 Task: Check the percentage active listings of 4 bedrooms in the last 5 years.
Action: Mouse moved to (764, 165)
Screenshot: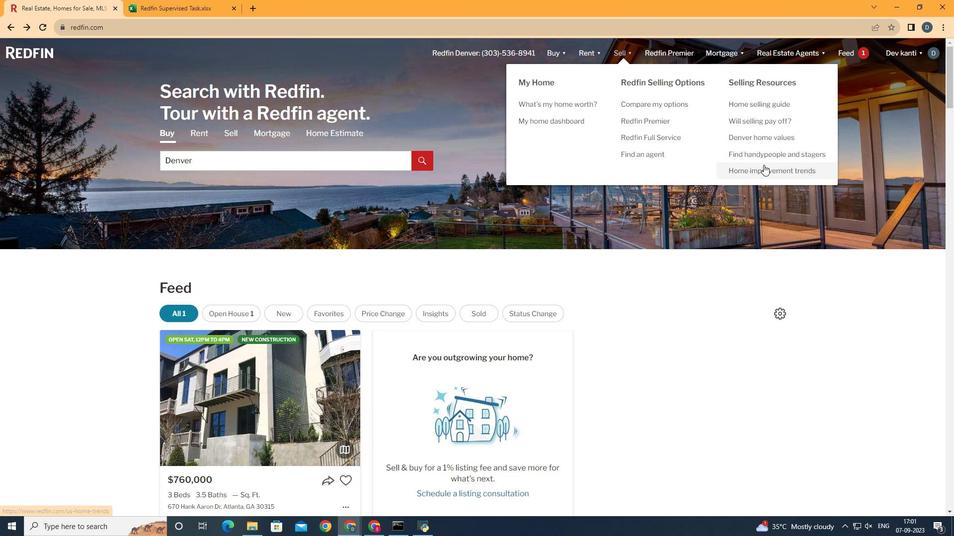 
Action: Mouse pressed left at (764, 165)
Screenshot: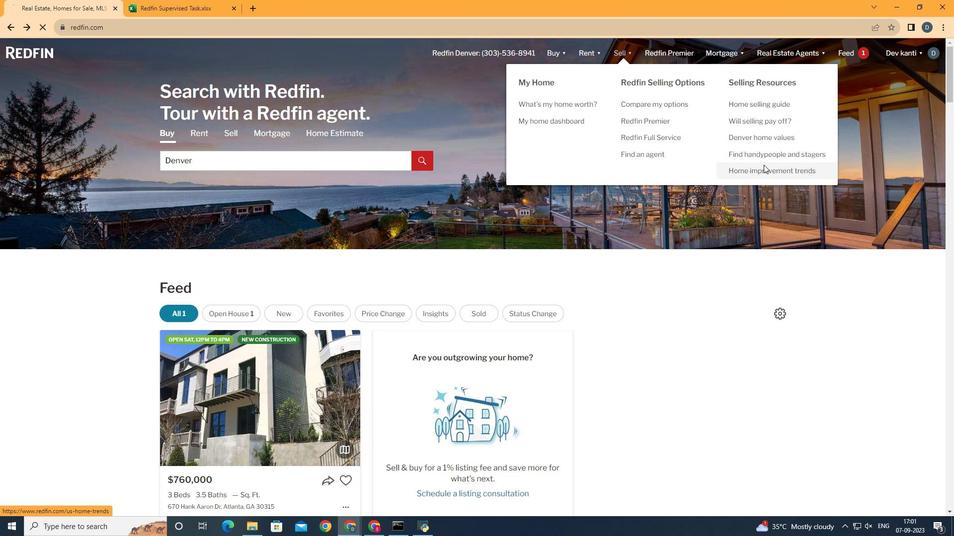
Action: Mouse moved to (233, 189)
Screenshot: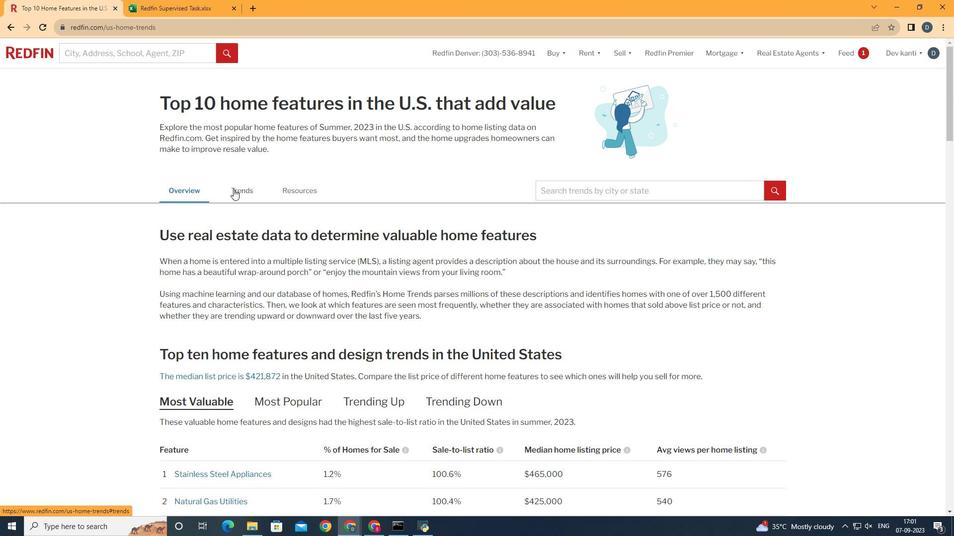 
Action: Mouse pressed left at (233, 189)
Screenshot: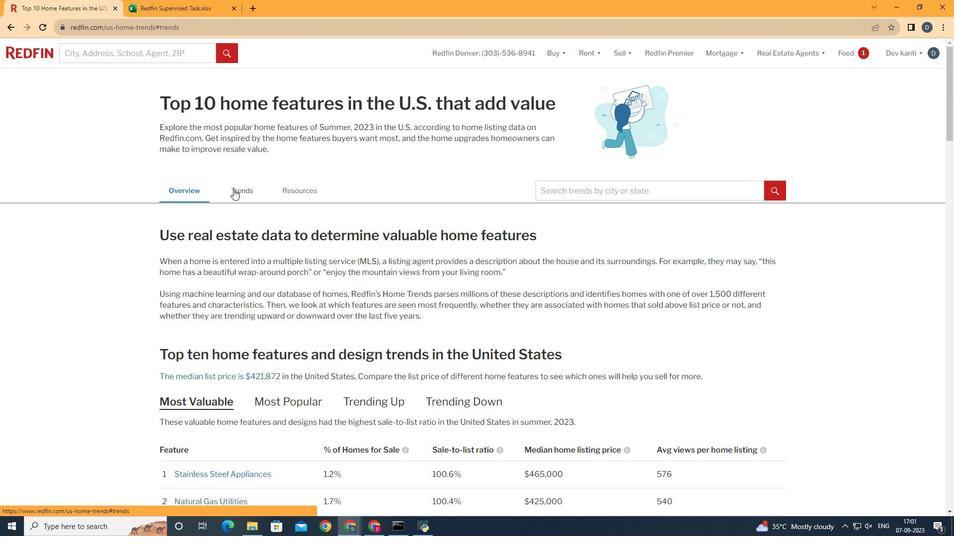 
Action: Mouse moved to (305, 231)
Screenshot: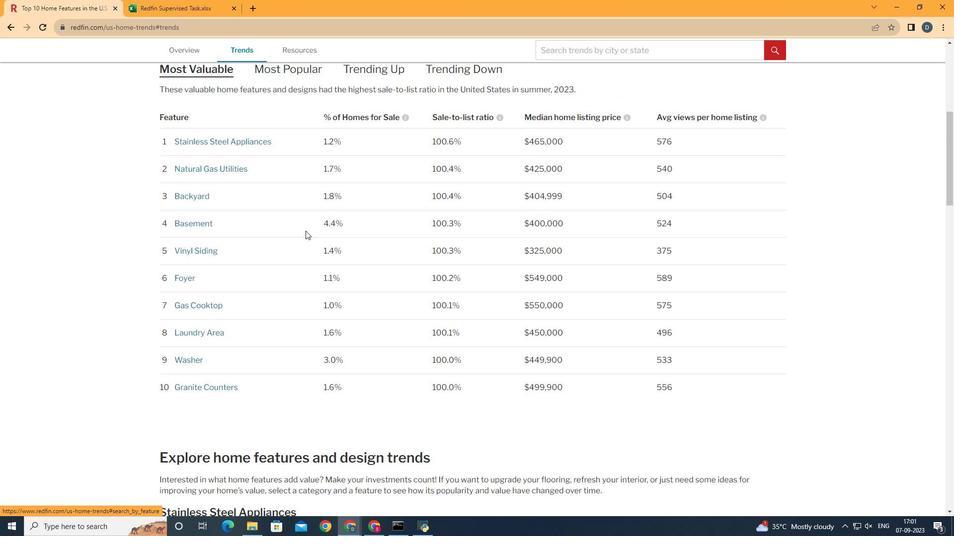 
Action: Mouse scrolled (305, 230) with delta (0, 0)
Screenshot: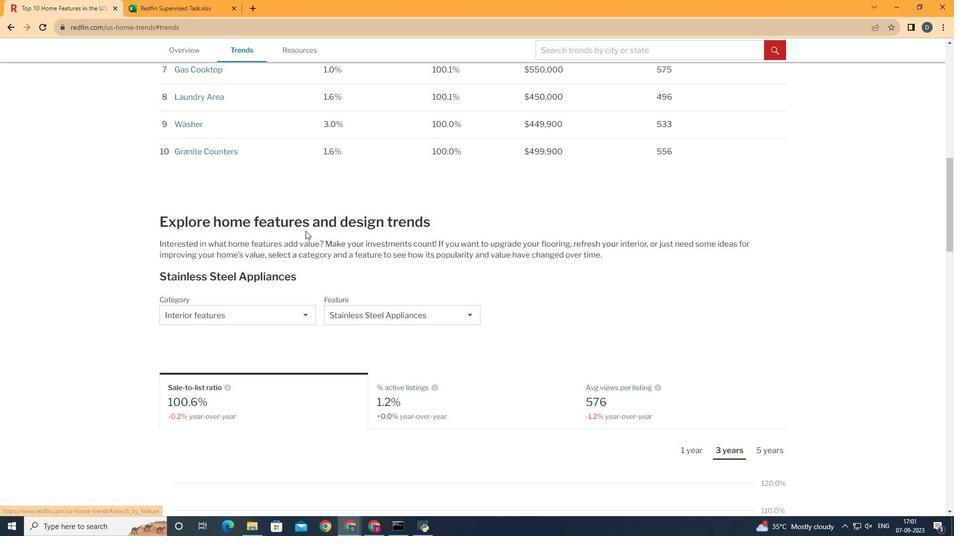 
Action: Mouse scrolled (305, 230) with delta (0, 0)
Screenshot: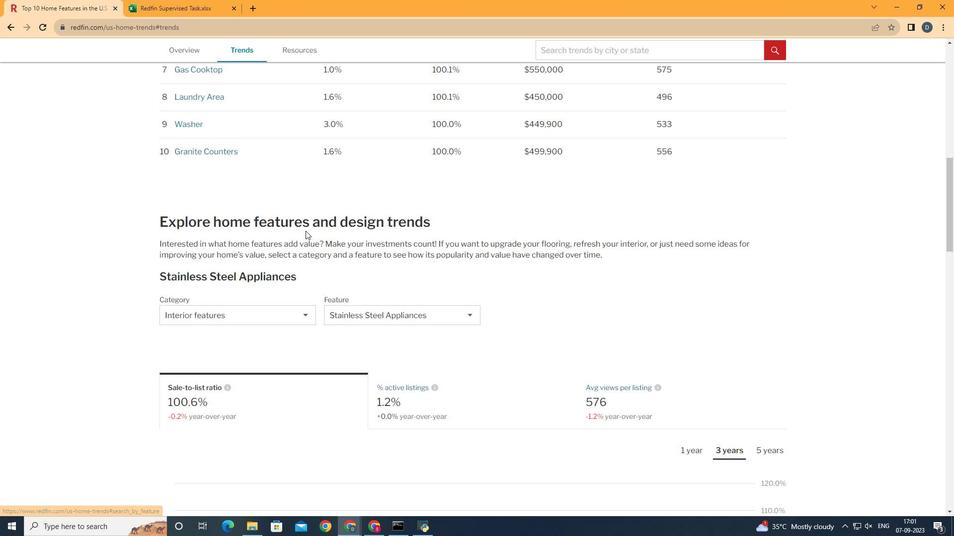
Action: Mouse scrolled (305, 230) with delta (0, 0)
Screenshot: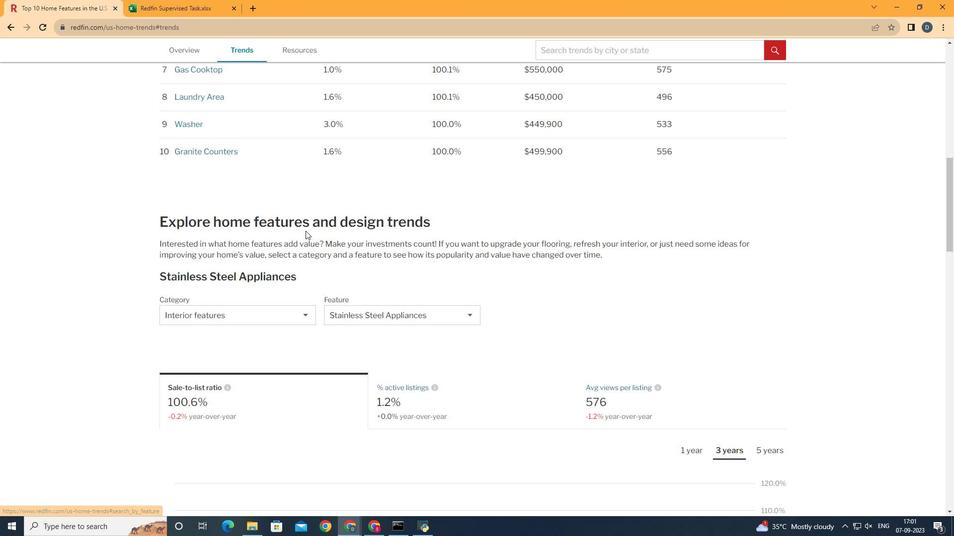 
Action: Mouse scrolled (305, 230) with delta (0, 0)
Screenshot: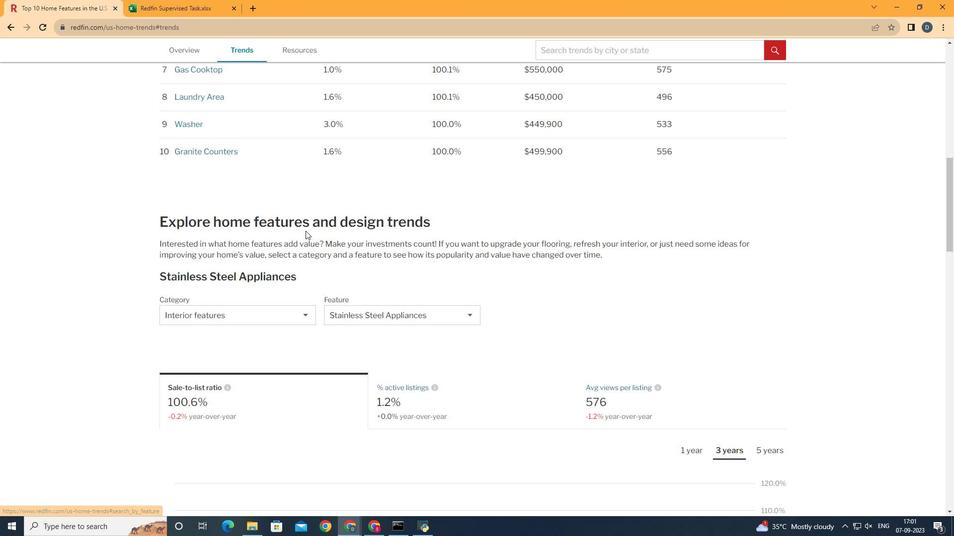 
Action: Mouse scrolled (305, 230) with delta (0, 0)
Screenshot: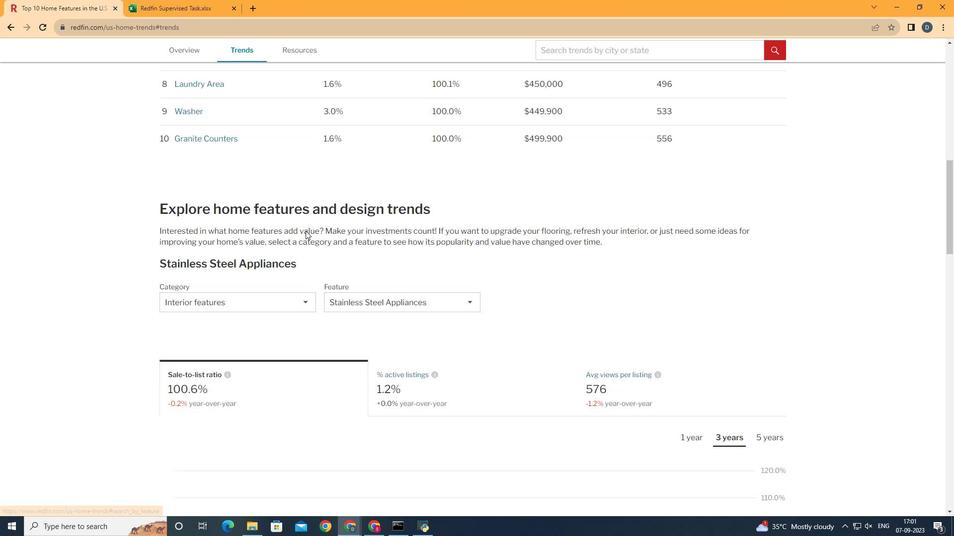 
Action: Mouse scrolled (305, 230) with delta (0, 0)
Screenshot: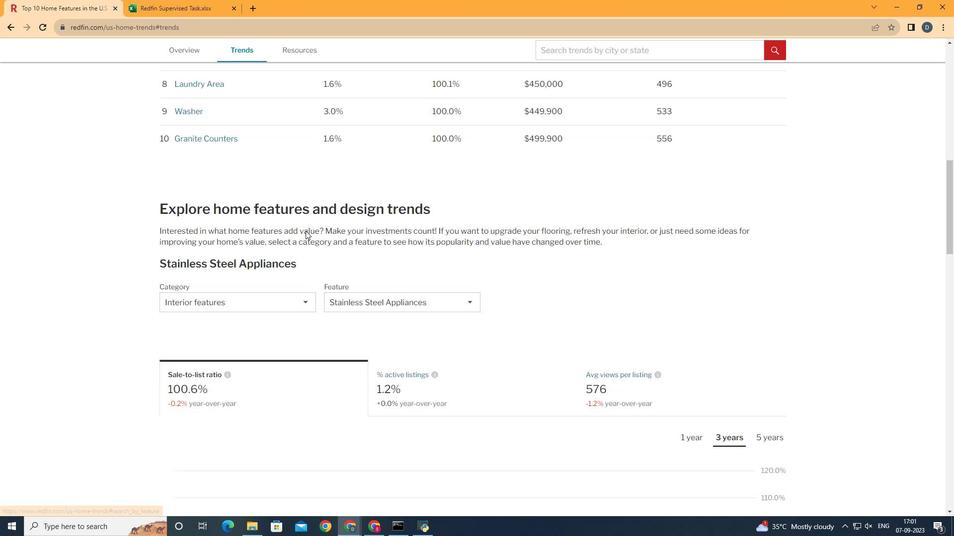 
Action: Mouse scrolled (305, 230) with delta (0, 0)
Screenshot: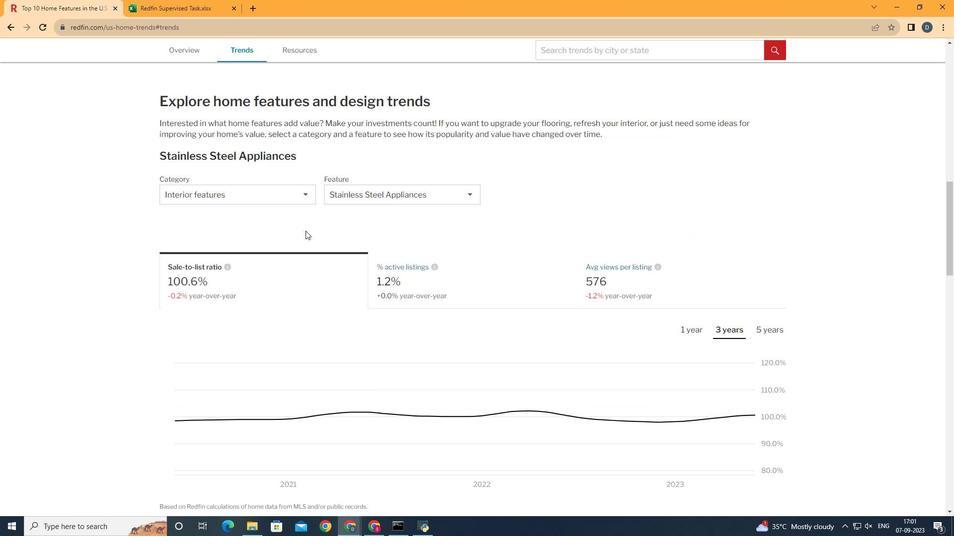
Action: Mouse scrolled (305, 230) with delta (0, 0)
Screenshot: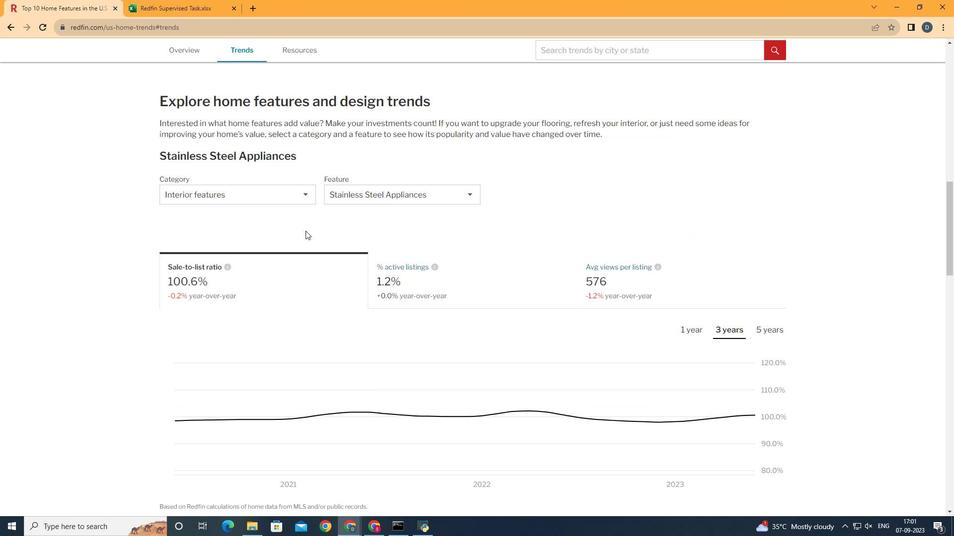 
Action: Mouse scrolled (305, 230) with delta (0, 0)
Screenshot: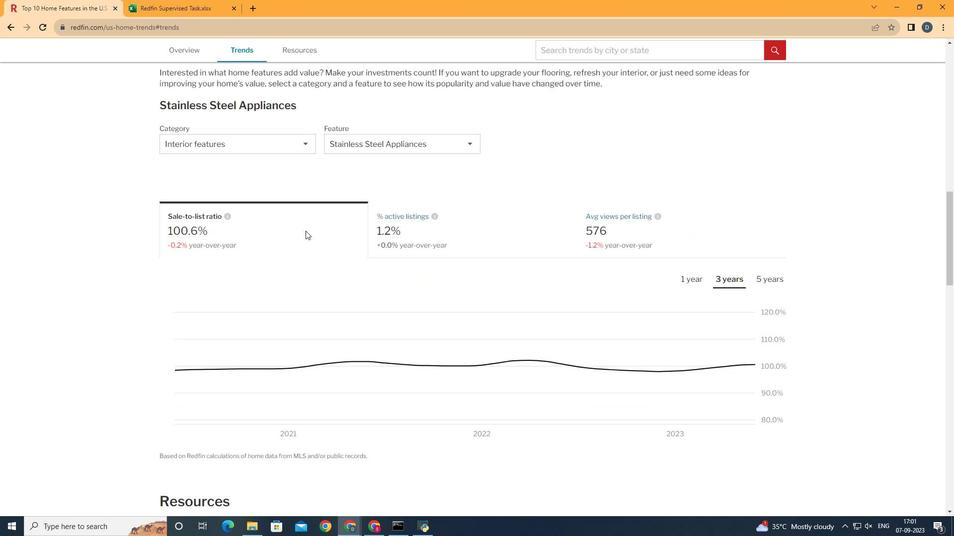 
Action: Mouse scrolled (305, 230) with delta (0, 0)
Screenshot: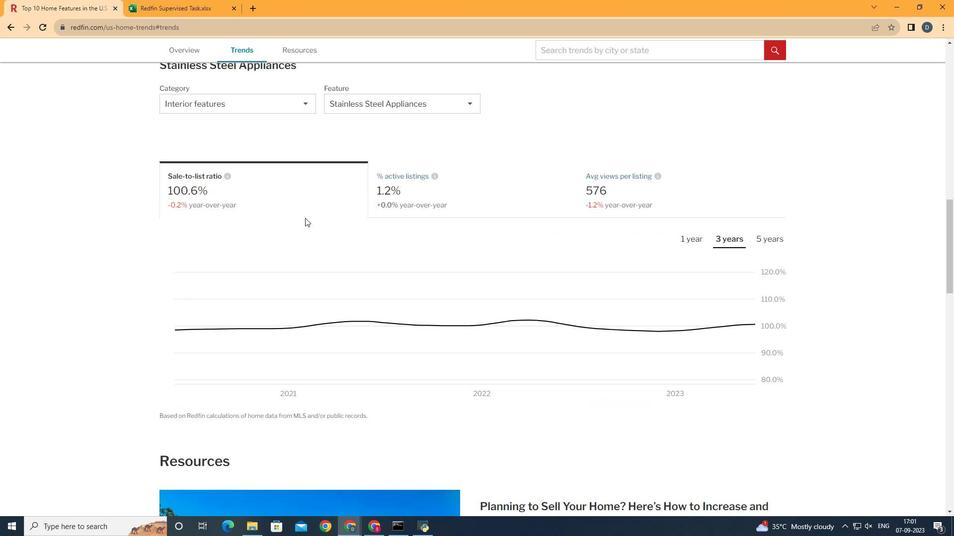 
Action: Mouse moved to (290, 113)
Screenshot: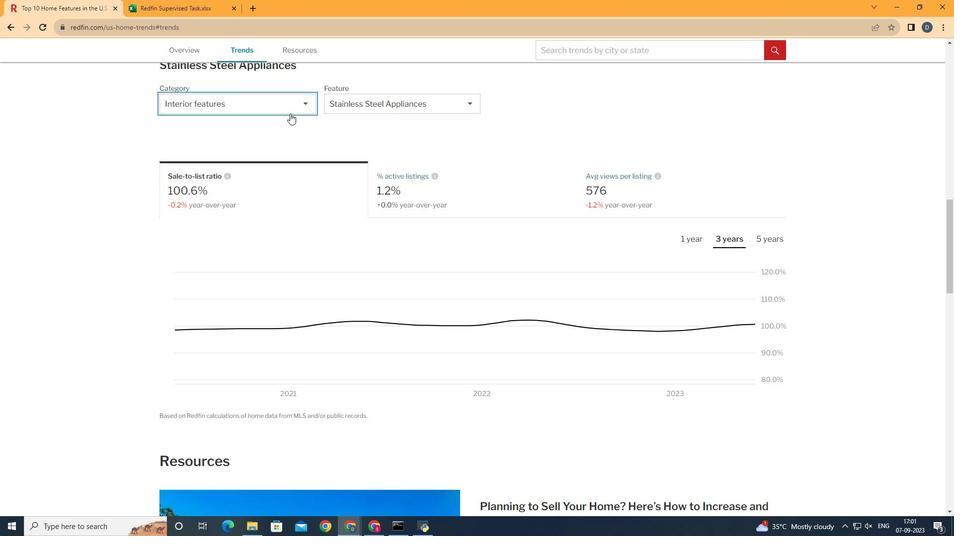 
Action: Mouse pressed left at (290, 113)
Screenshot: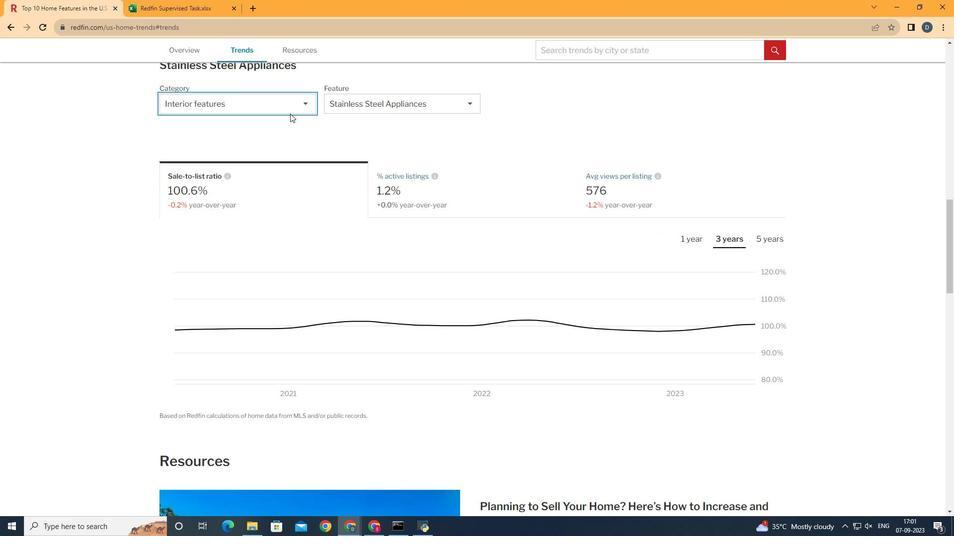 
Action: Mouse moved to (291, 143)
Screenshot: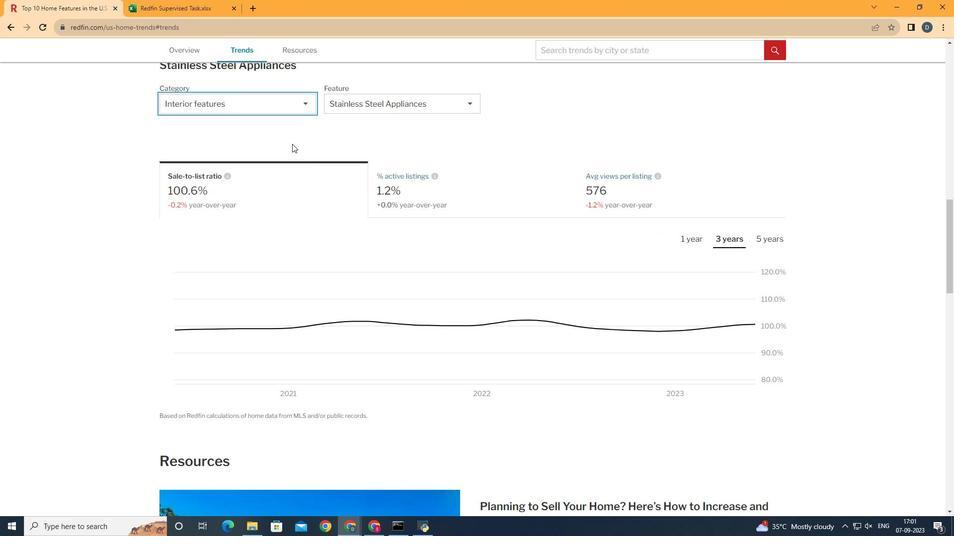 
Action: Mouse pressed left at (291, 143)
Screenshot: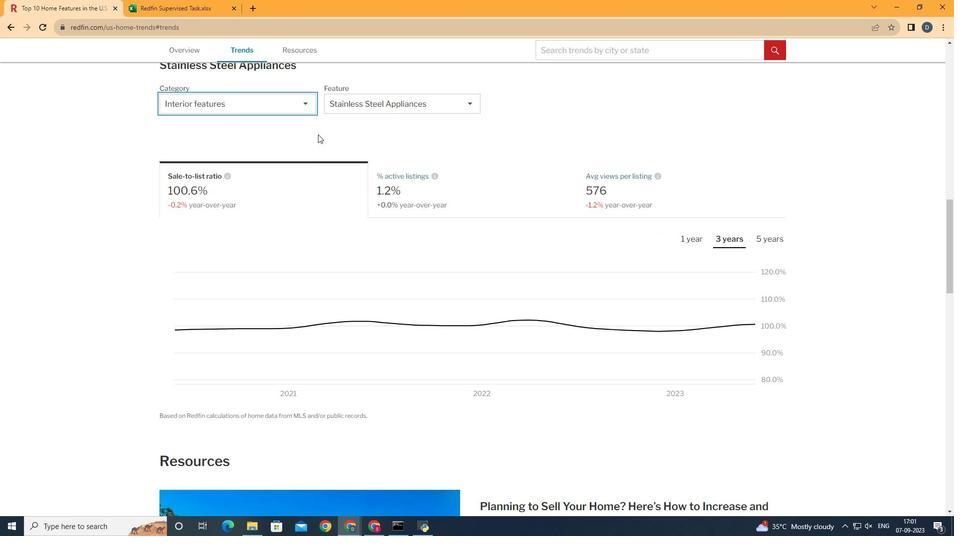 
Action: Mouse moved to (423, 104)
Screenshot: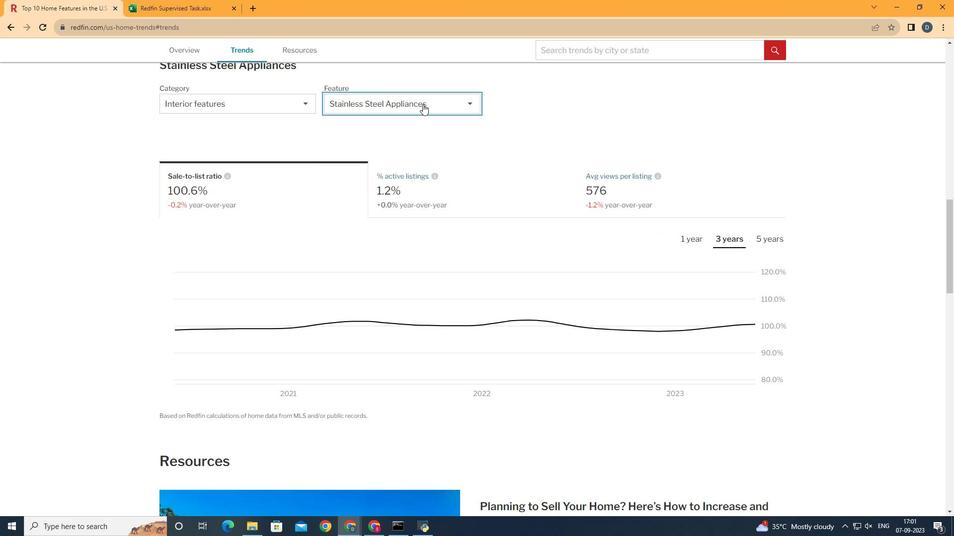 
Action: Mouse pressed left at (423, 104)
Screenshot: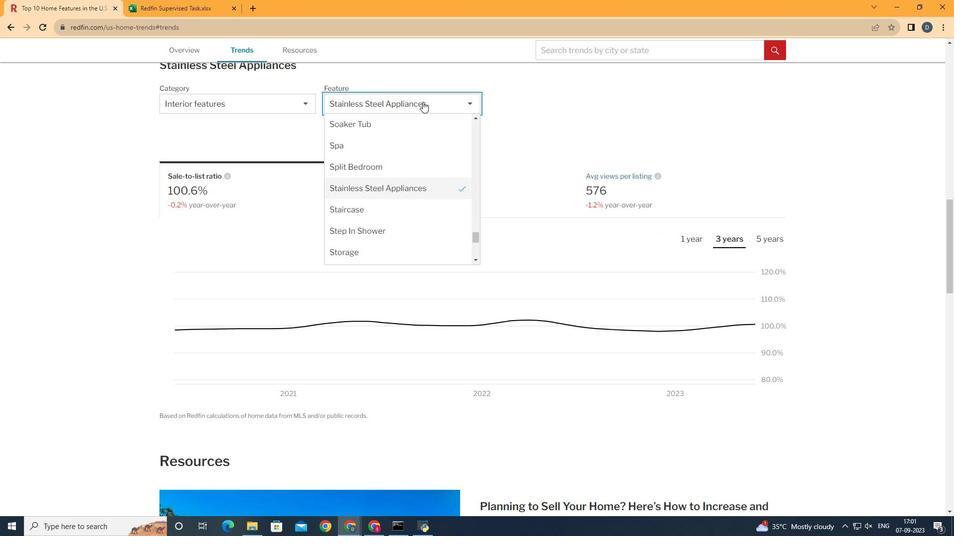 
Action: Mouse moved to (478, 236)
Screenshot: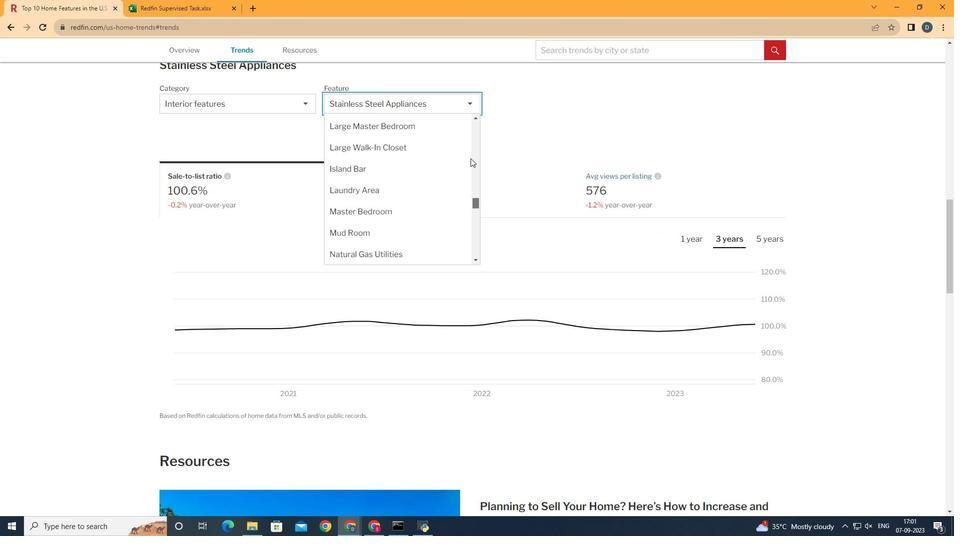 
Action: Mouse pressed left at (478, 236)
Screenshot: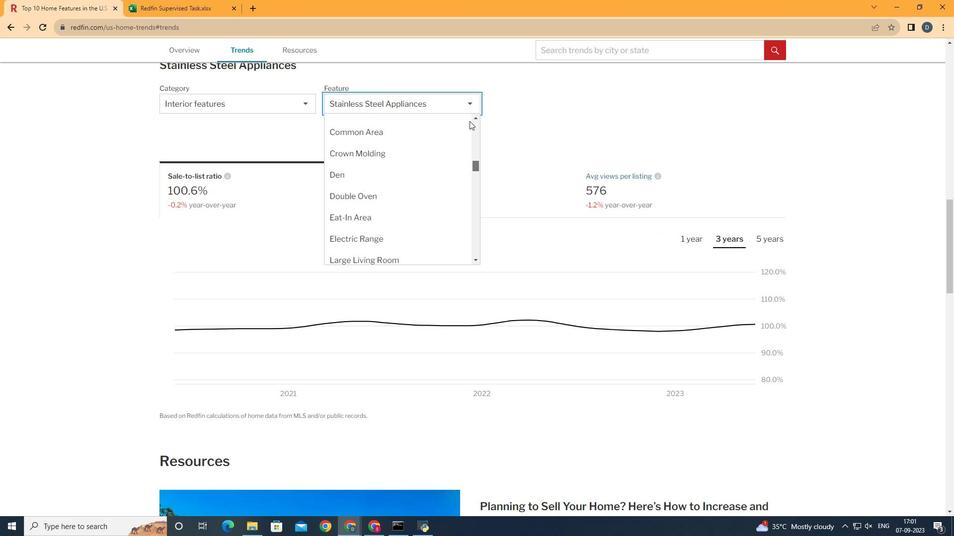 
Action: Mouse moved to (427, 241)
Screenshot: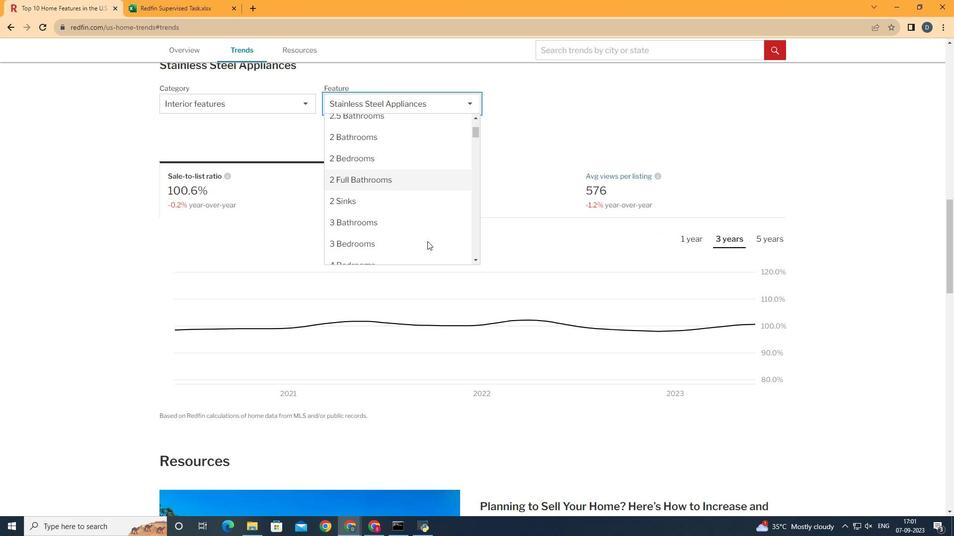 
Action: Mouse scrolled (427, 241) with delta (0, 0)
Screenshot: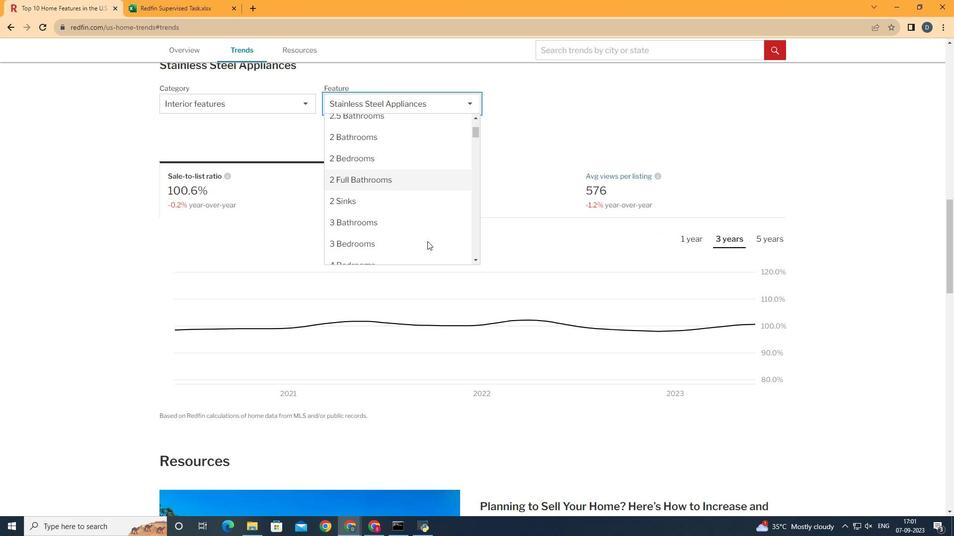 
Action: Mouse scrolled (427, 241) with delta (0, 0)
Screenshot: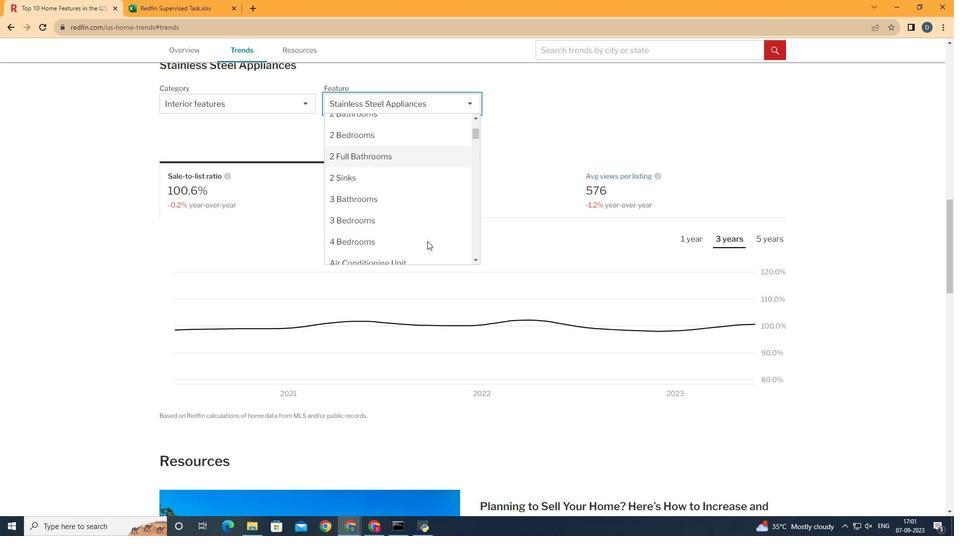 
Action: Mouse moved to (411, 236)
Screenshot: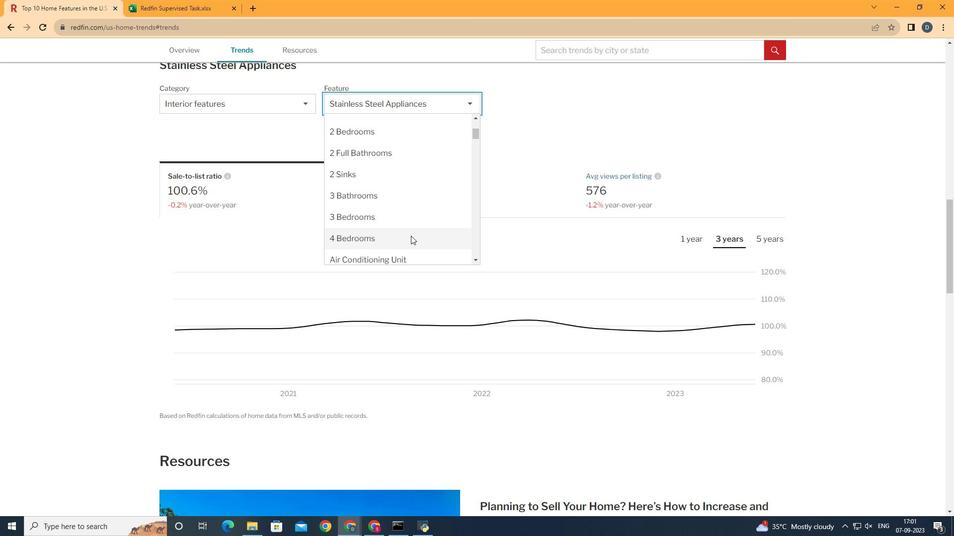 
Action: Mouse pressed left at (411, 236)
Screenshot: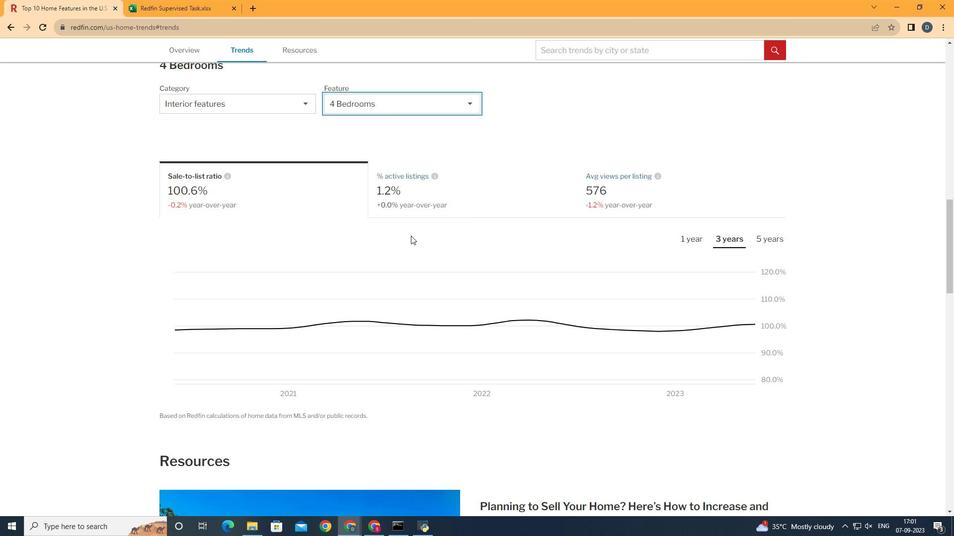 
Action: Mouse moved to (482, 194)
Screenshot: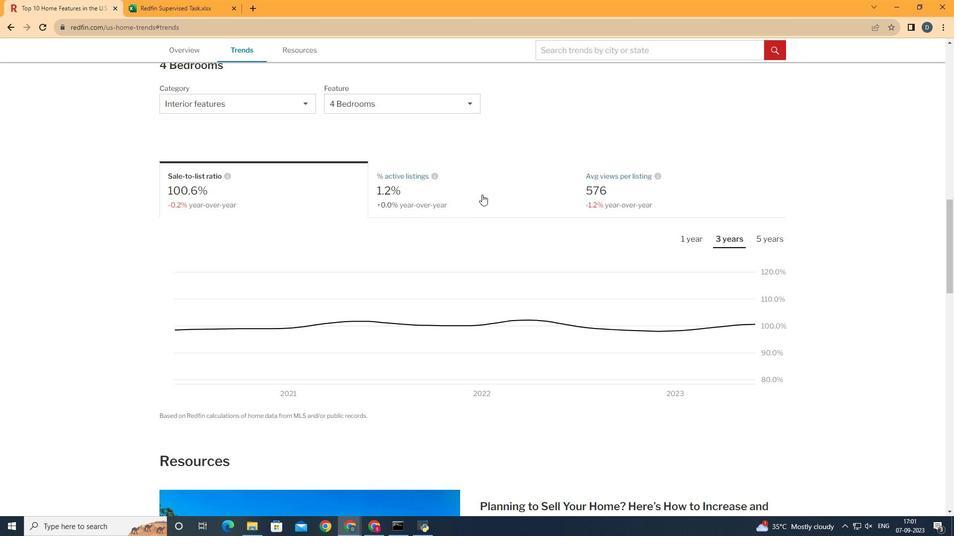 
Action: Mouse pressed left at (482, 194)
Screenshot: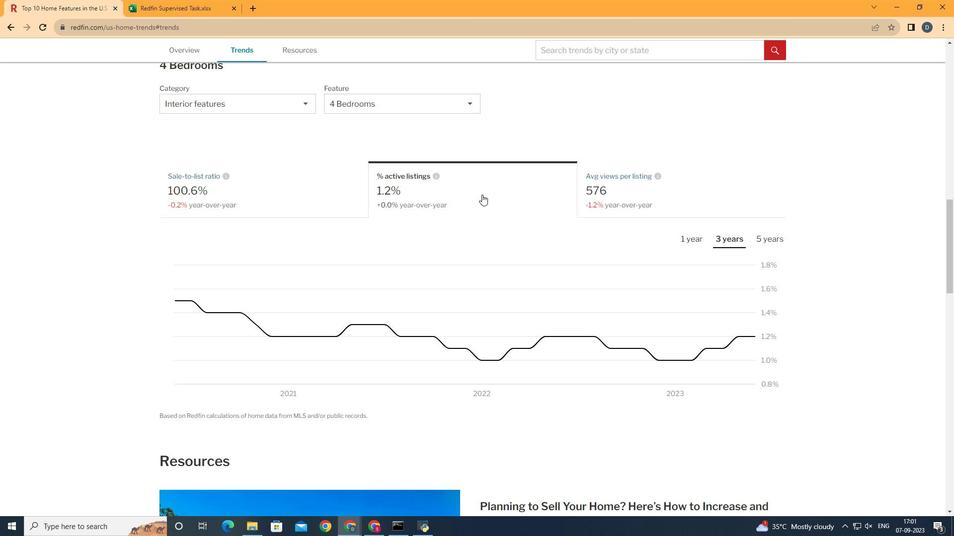 
Action: Mouse moved to (768, 235)
Screenshot: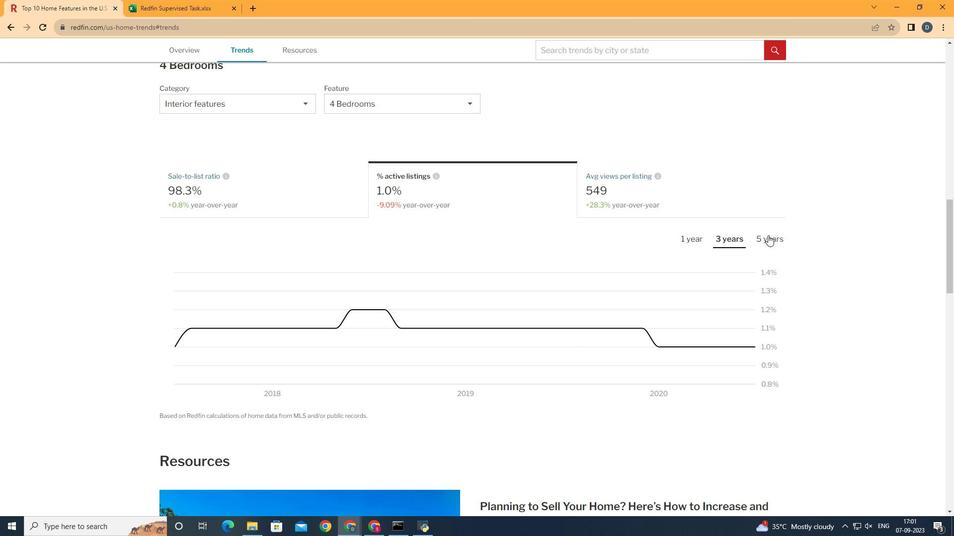 
Action: Mouse pressed left at (768, 235)
Screenshot: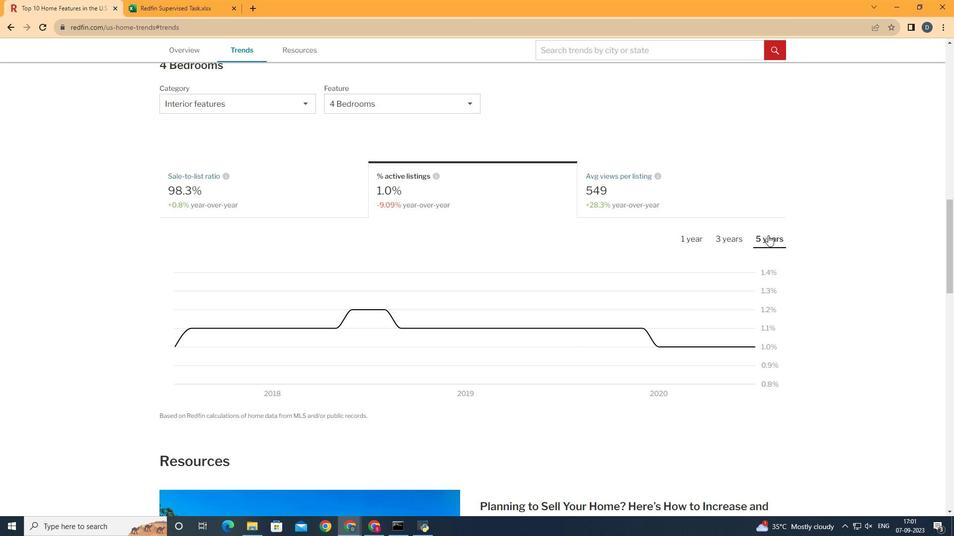 
Action: Mouse moved to (770, 347)
Screenshot: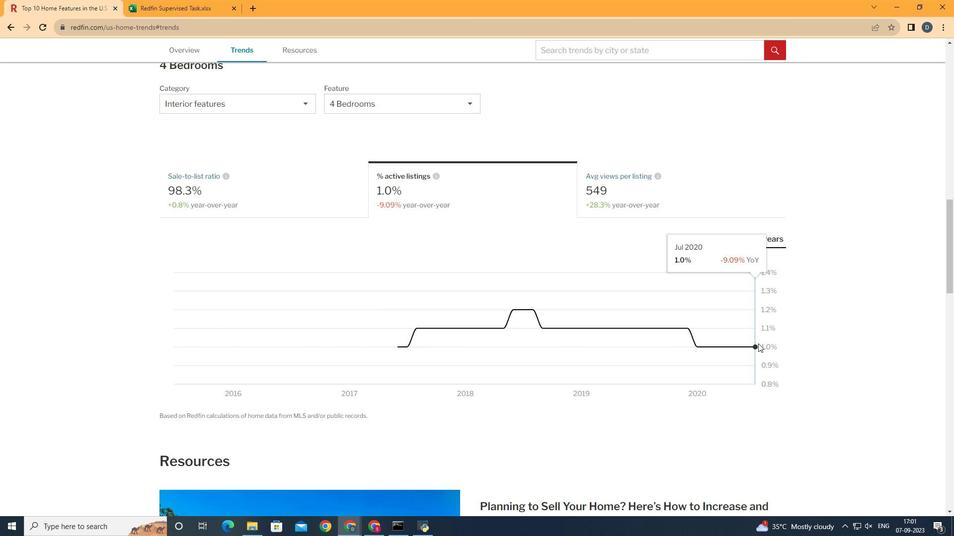 
